 Task: Choose a LinkedIn plan to start my free month.
Action: Mouse moved to (697, 68)
Screenshot: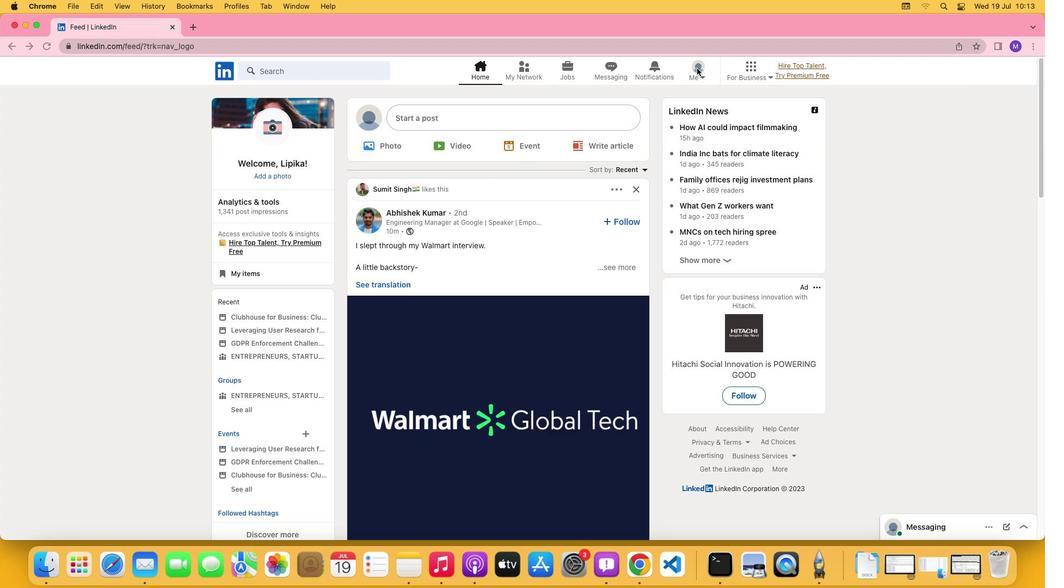 
Action: Mouse pressed left at (697, 68)
Screenshot: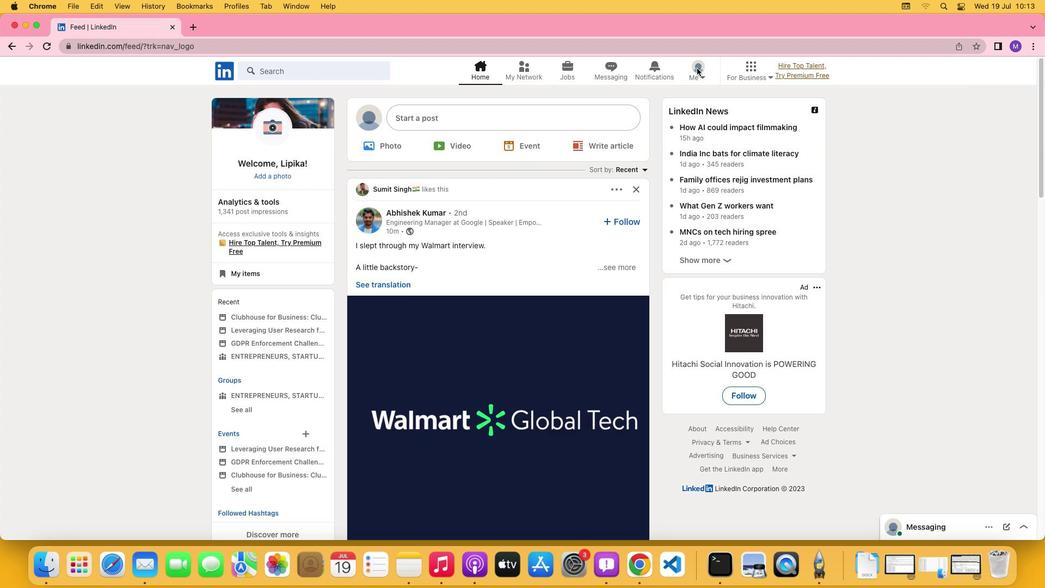 
Action: Mouse moved to (701, 80)
Screenshot: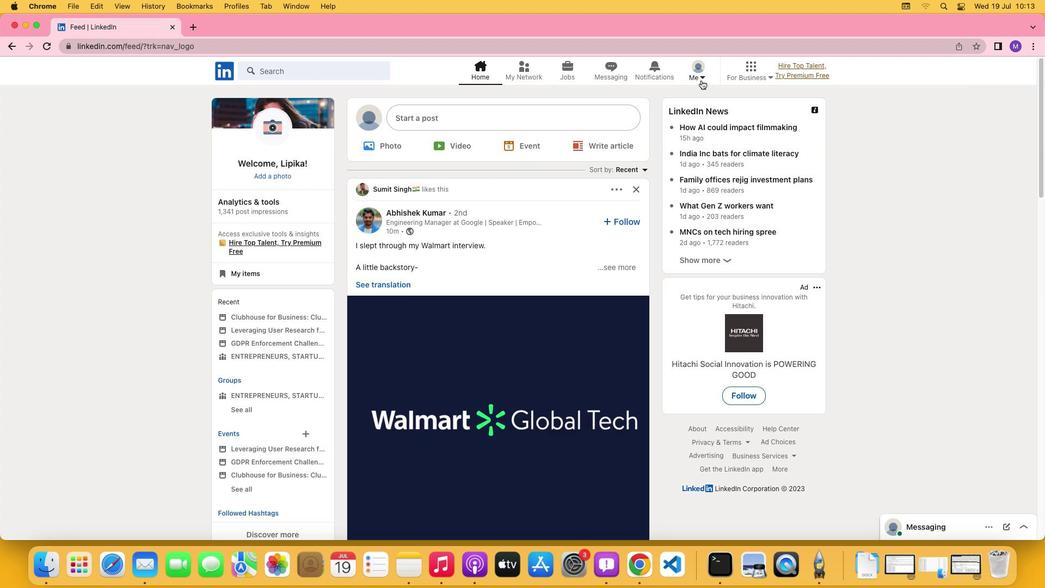 
Action: Mouse pressed left at (701, 80)
Screenshot: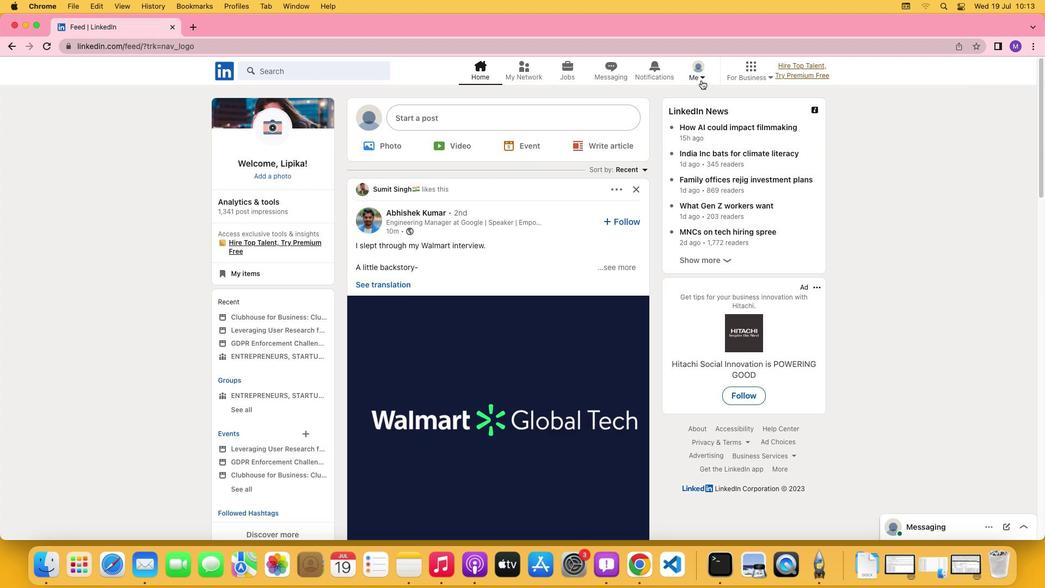 
Action: Mouse moved to (603, 188)
Screenshot: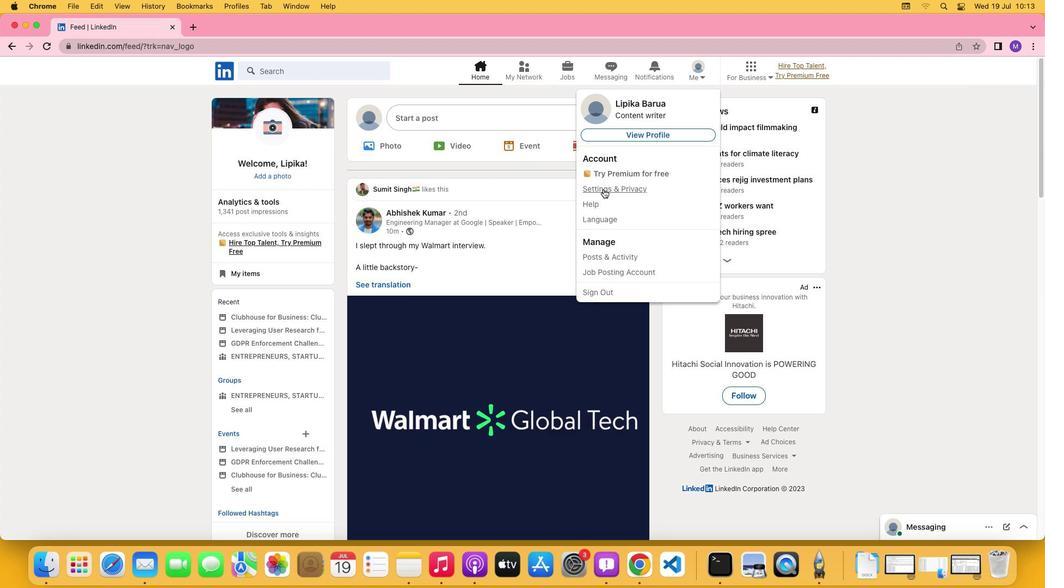
Action: Mouse pressed left at (603, 188)
Screenshot: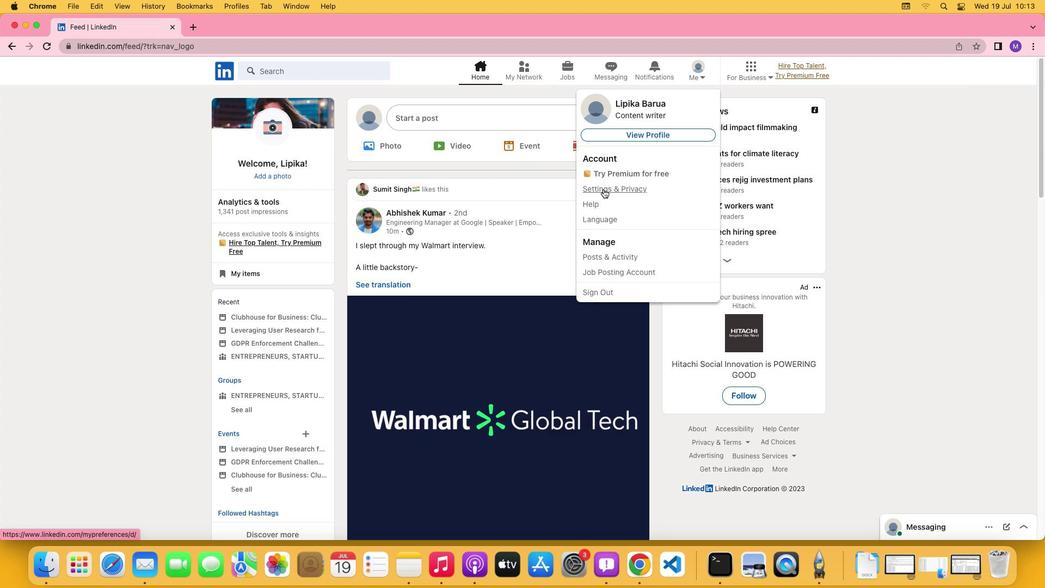 
Action: Mouse moved to (462, 349)
Screenshot: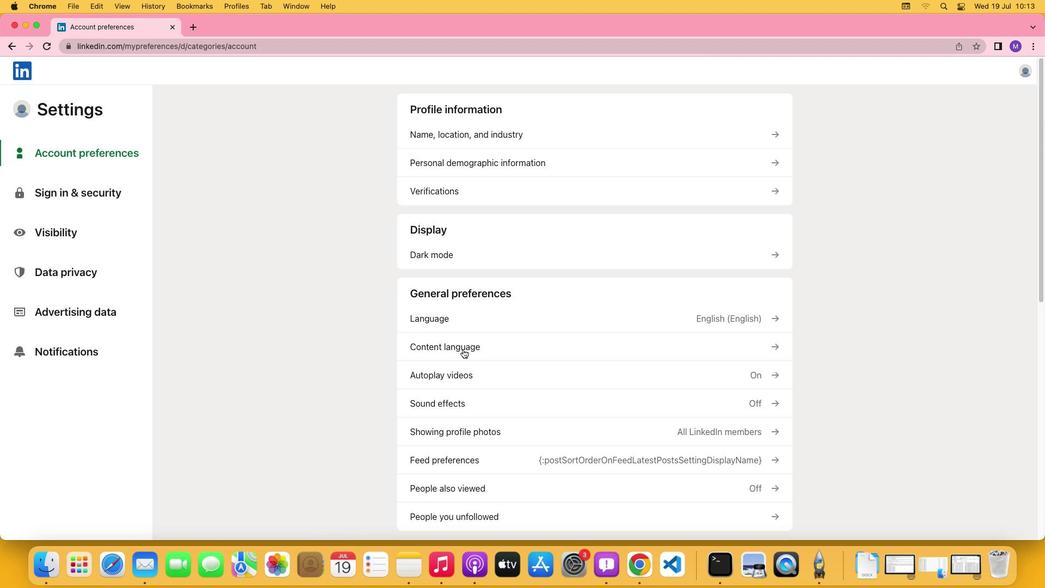 
Action: Mouse scrolled (462, 349) with delta (0, 0)
Screenshot: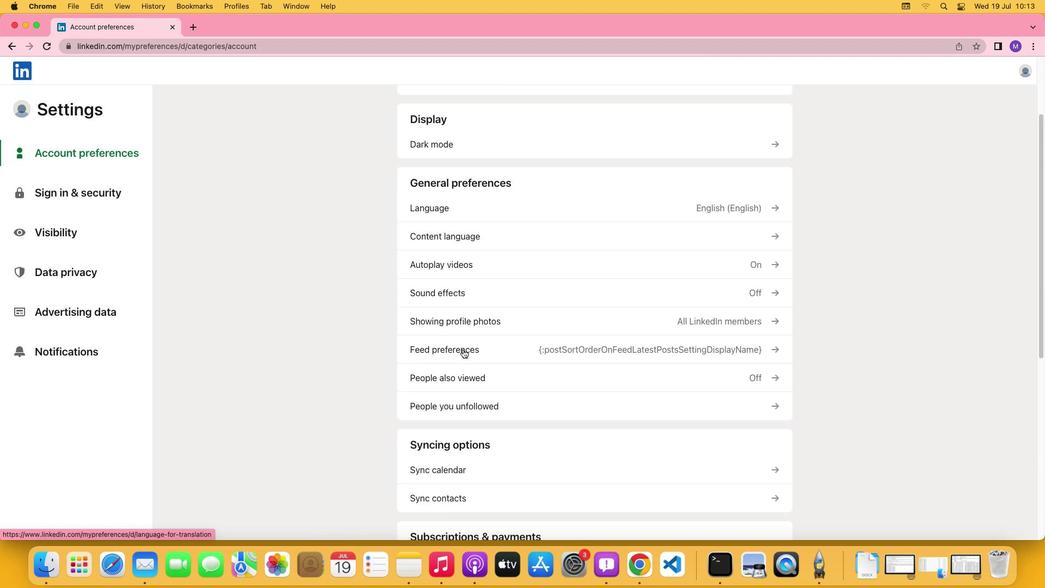 
Action: Mouse scrolled (462, 349) with delta (0, 0)
Screenshot: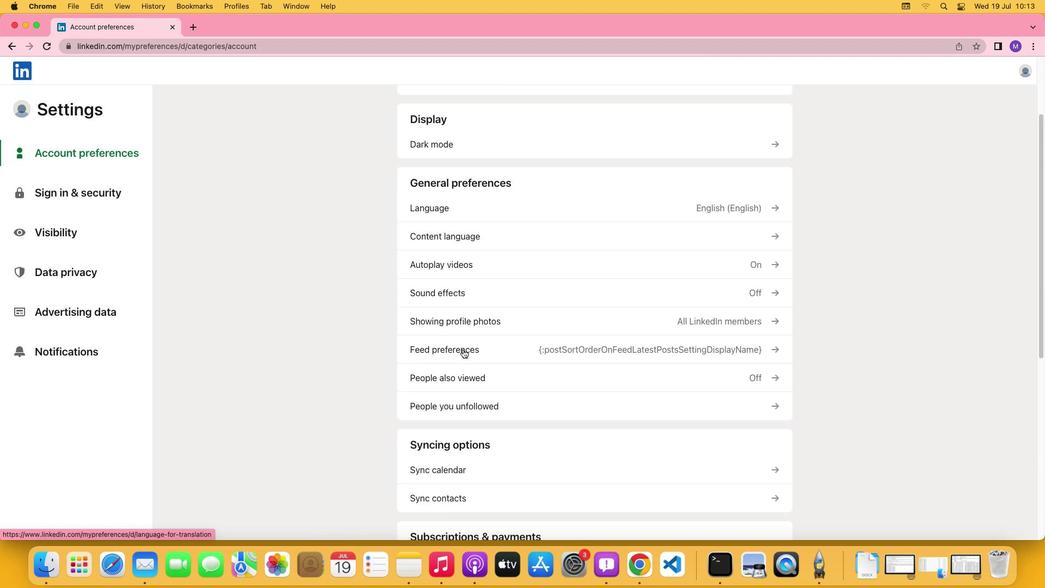 
Action: Mouse scrolled (462, 349) with delta (0, -1)
Screenshot: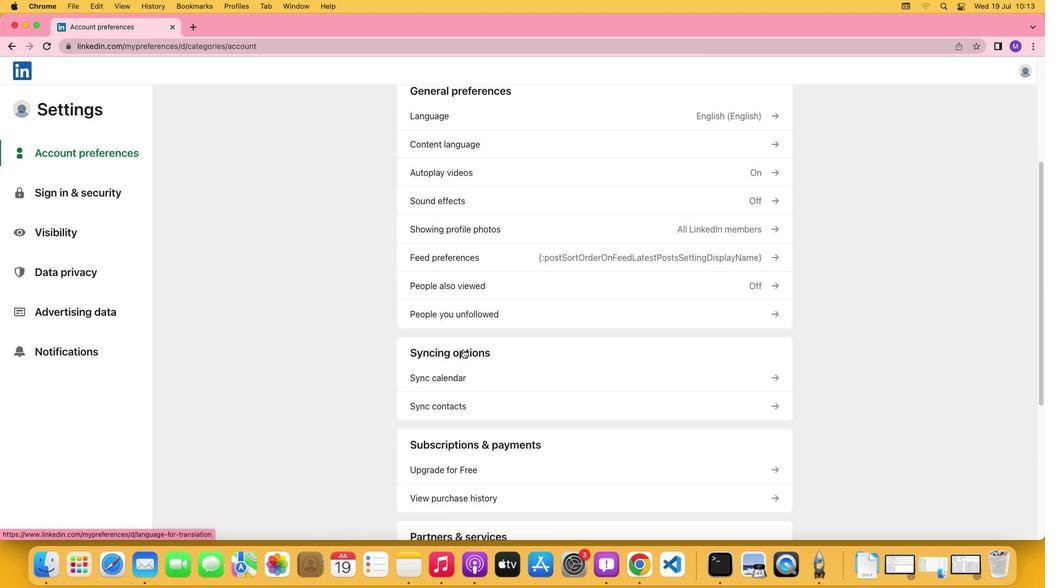 
Action: Mouse scrolled (462, 349) with delta (0, -2)
Screenshot: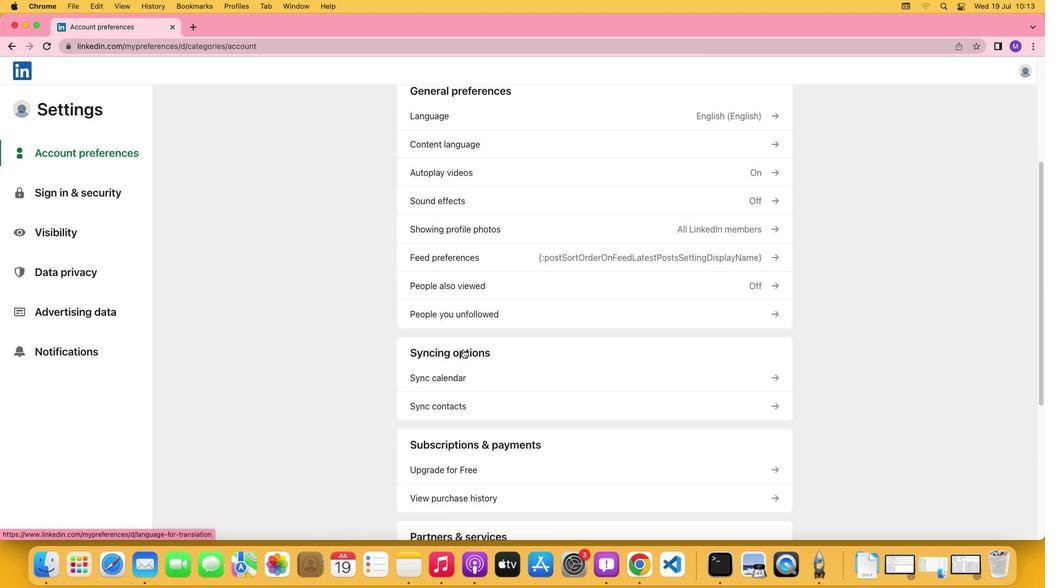 
Action: Mouse scrolled (462, 349) with delta (0, 0)
Screenshot: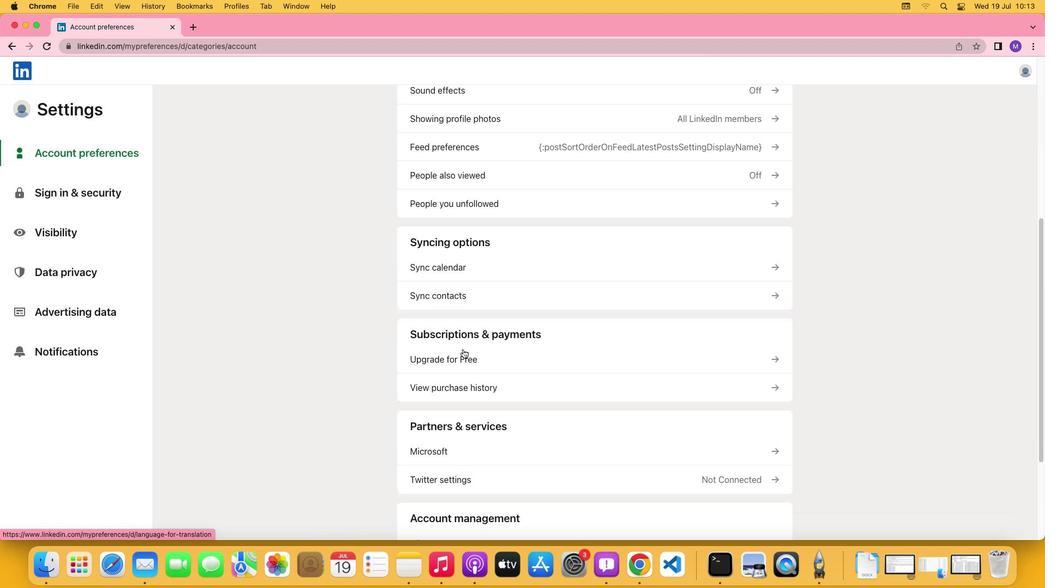 
Action: Mouse scrolled (462, 349) with delta (0, 0)
Screenshot: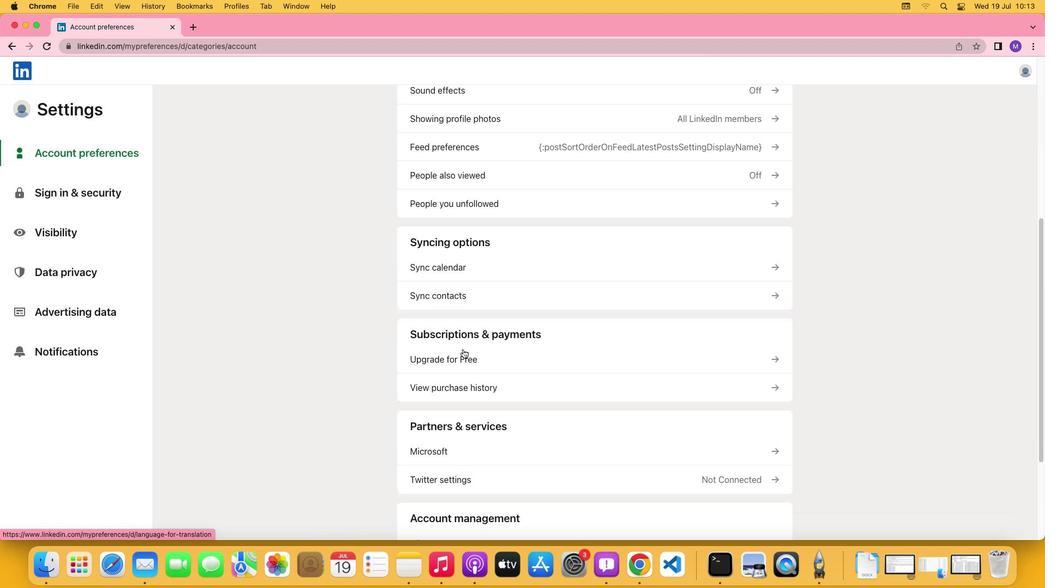 
Action: Mouse scrolled (462, 349) with delta (0, -1)
Screenshot: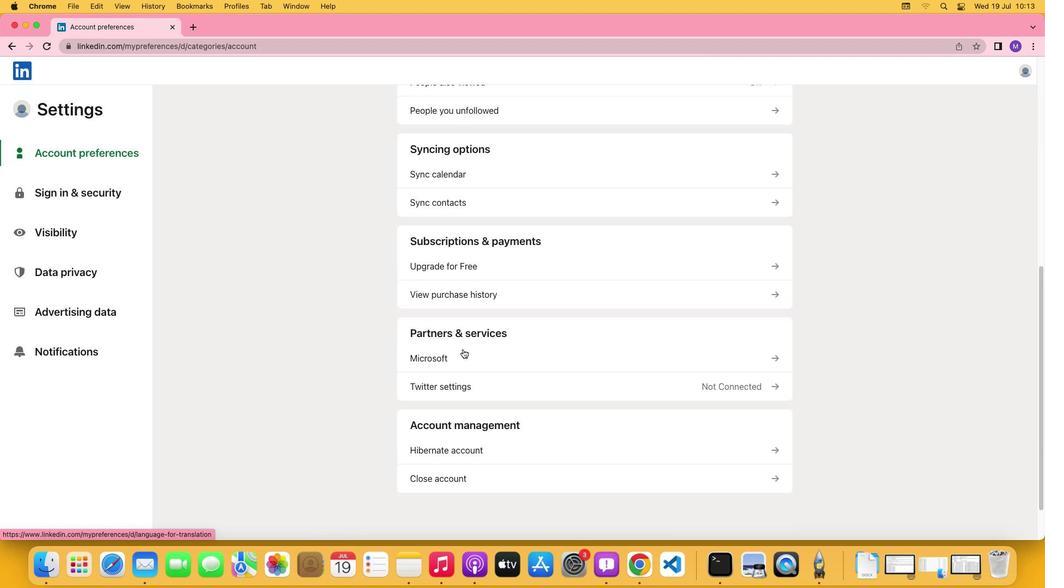 
Action: Mouse scrolled (462, 349) with delta (0, -2)
Screenshot: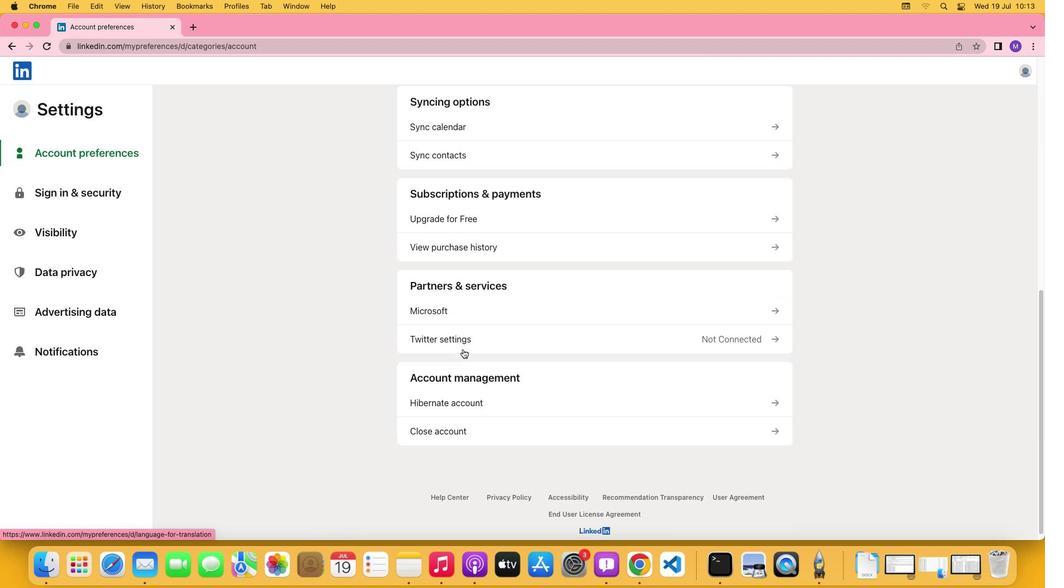 
Action: Mouse moved to (443, 213)
Screenshot: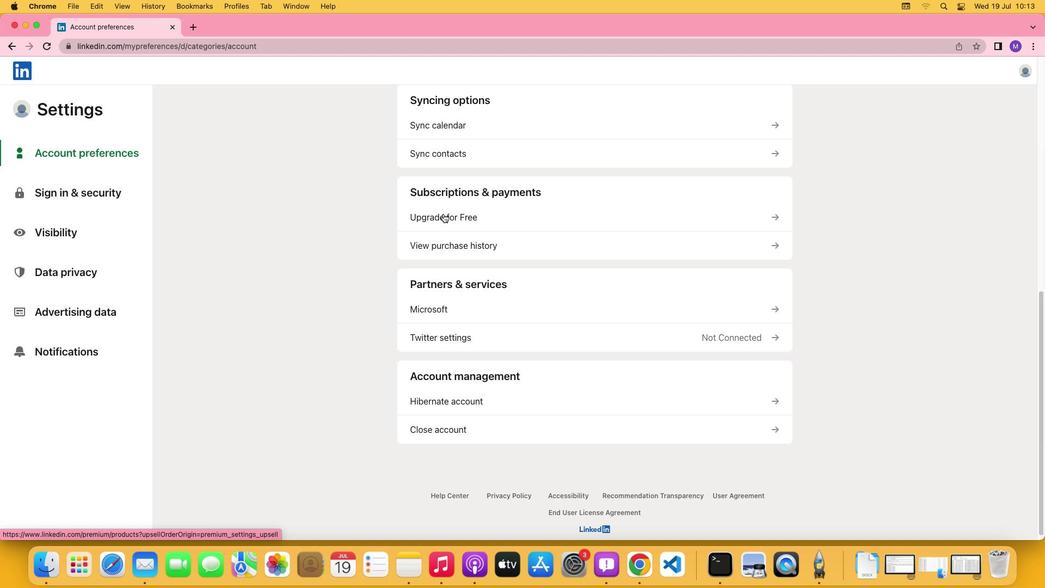 
Action: Mouse pressed left at (443, 213)
Screenshot: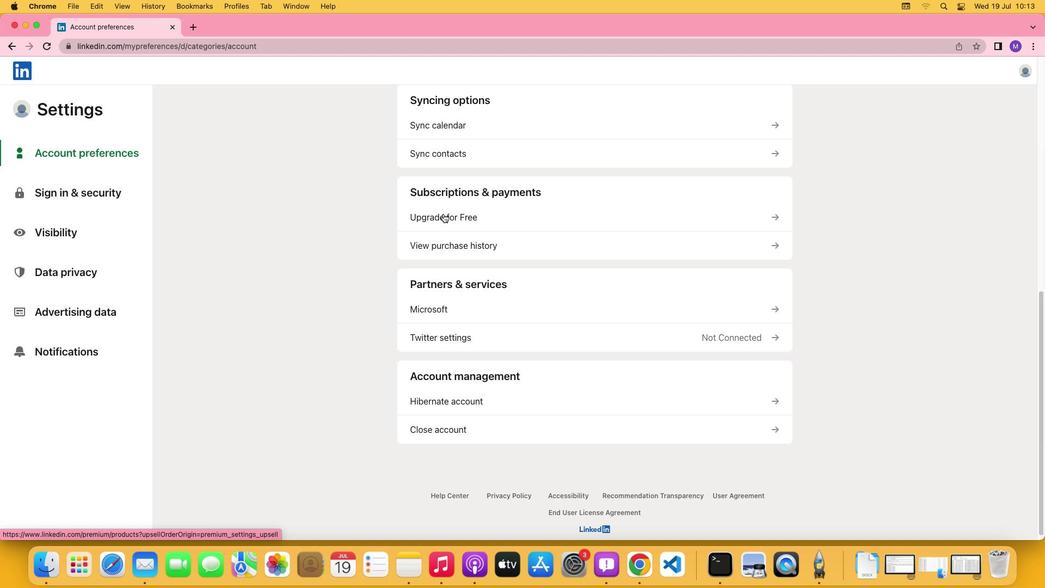 
Action: Mouse moved to (400, 301)
Screenshot: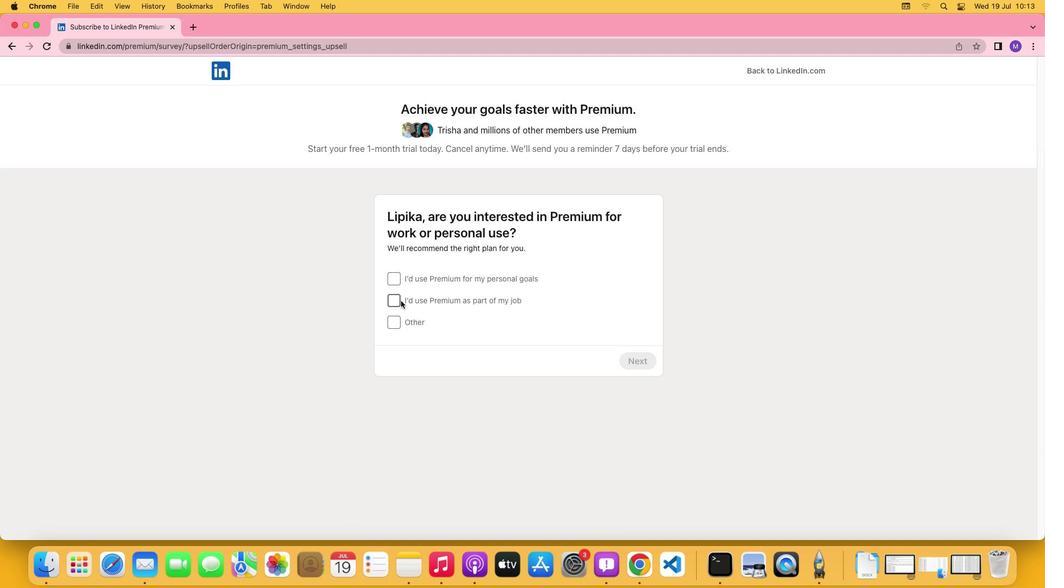 
Action: Mouse pressed left at (400, 301)
Screenshot: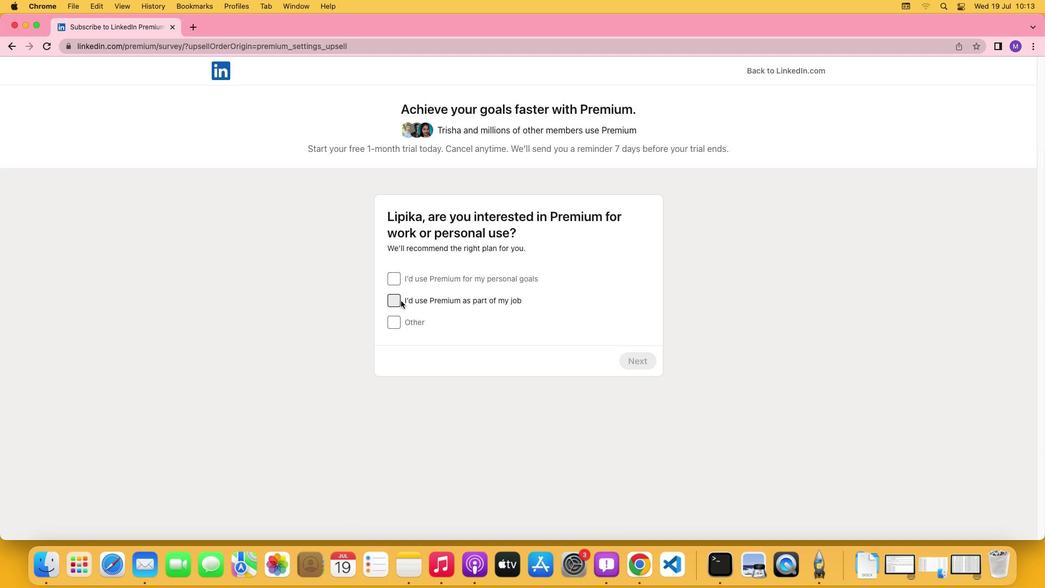 
Action: Mouse moved to (633, 356)
Screenshot: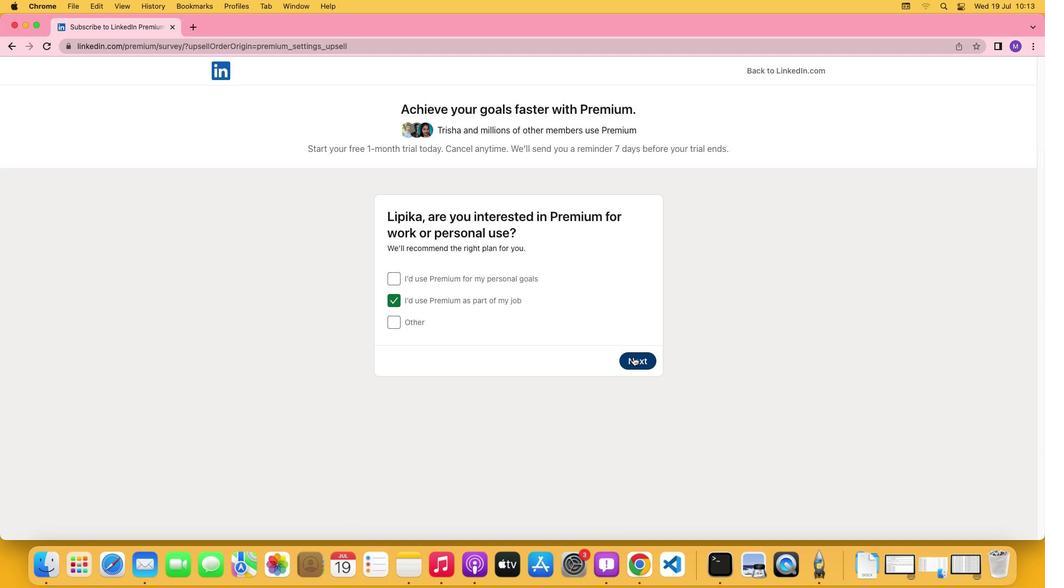 
Action: Mouse pressed left at (633, 356)
Screenshot: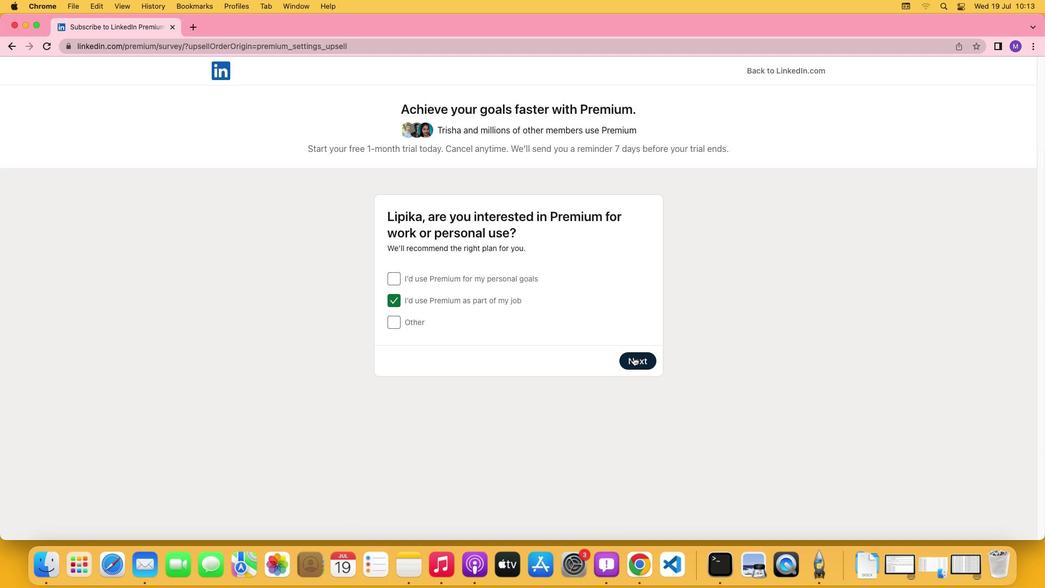 
Action: Mouse moved to (623, 409)
Screenshot: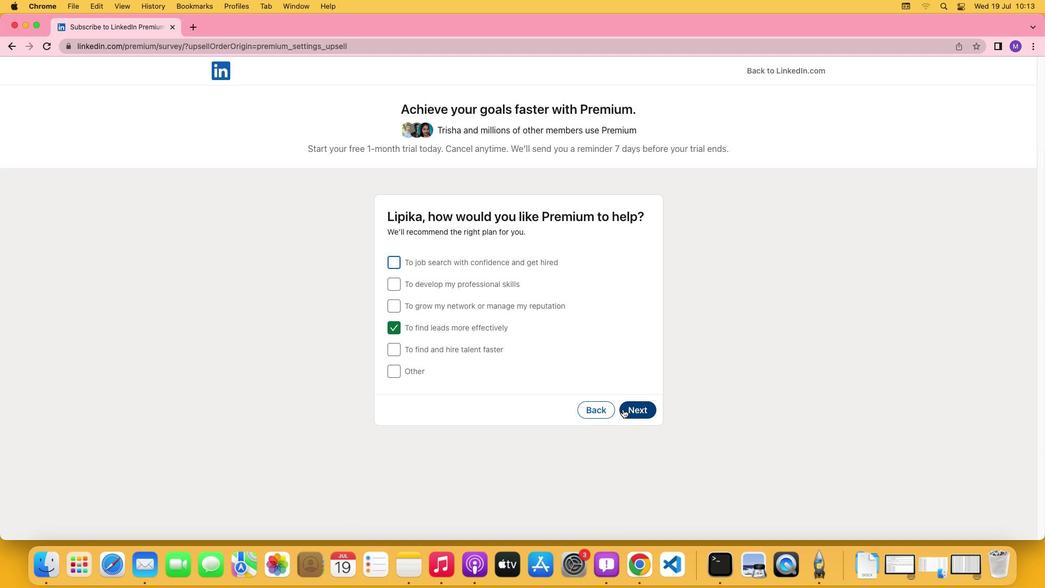 
Action: Mouse pressed left at (623, 409)
Screenshot: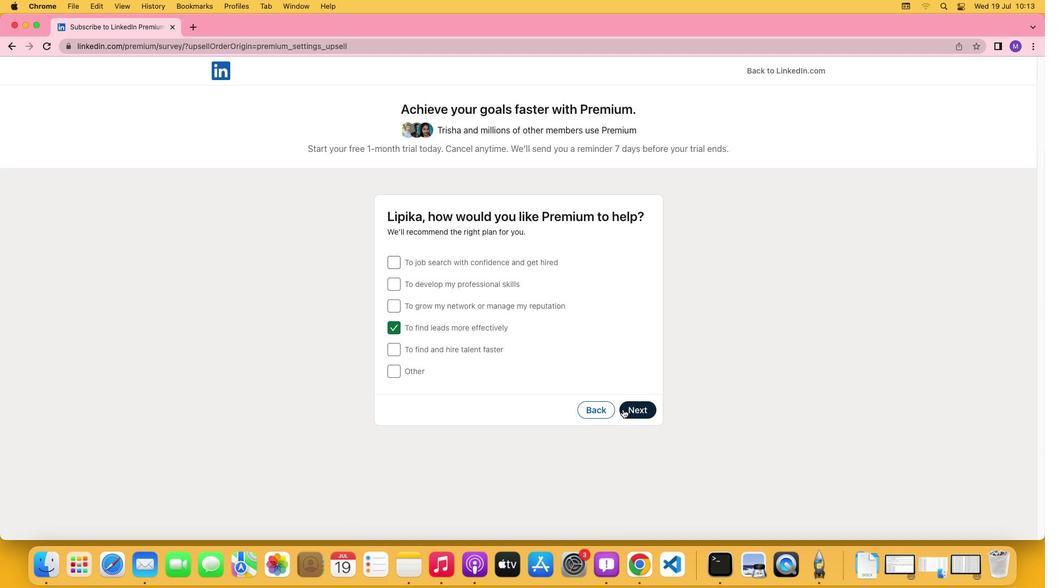 
Action: Mouse moved to (391, 285)
Screenshot: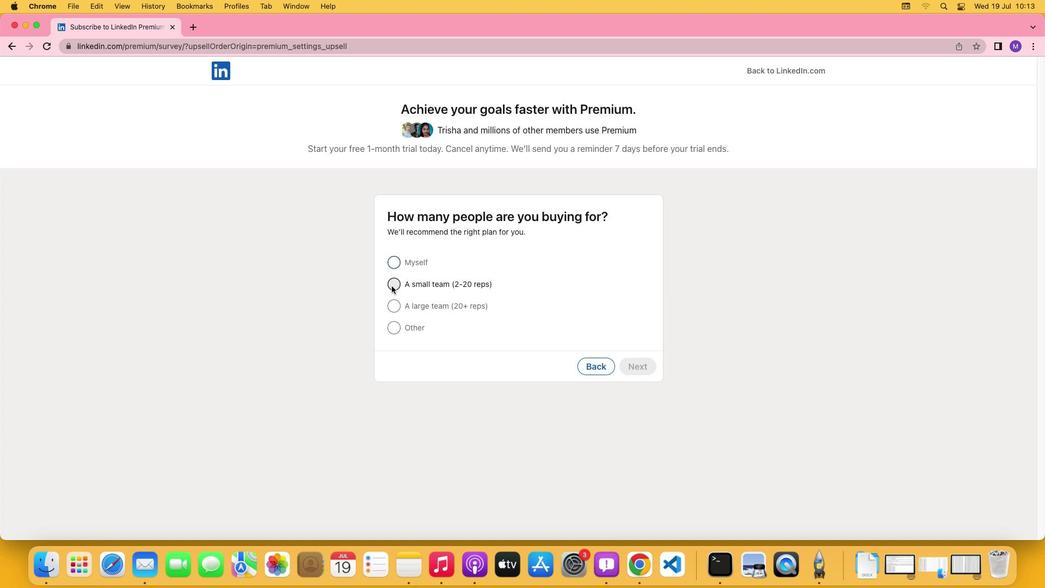 
Action: Mouse pressed left at (391, 285)
Screenshot: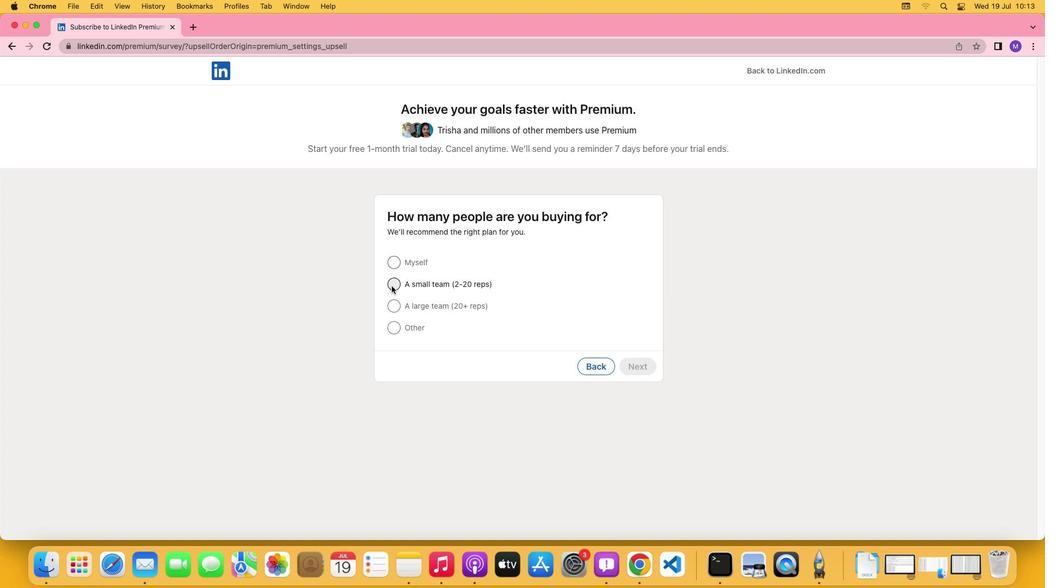 
Action: Mouse moved to (643, 368)
Screenshot: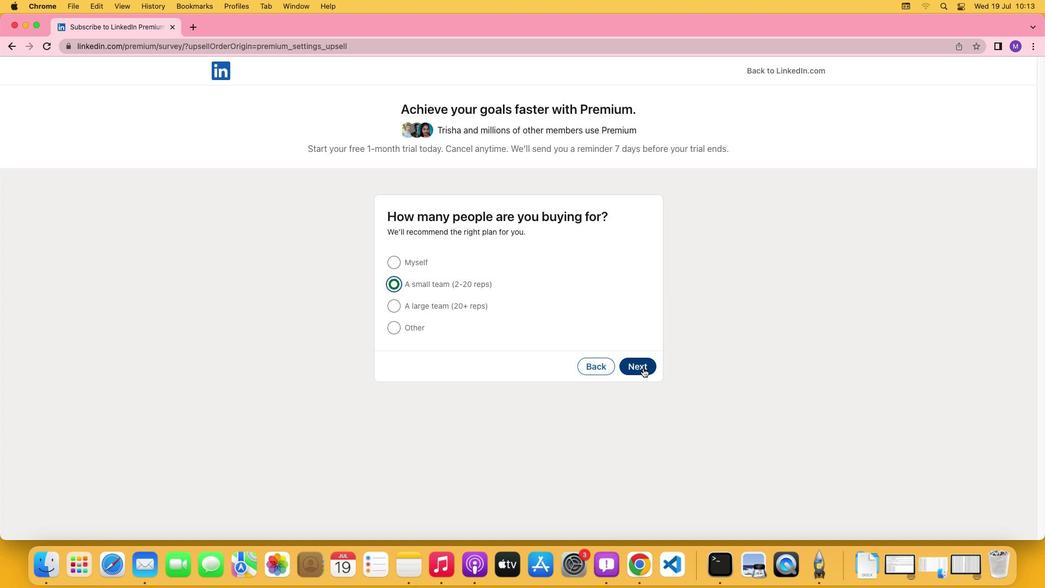 
Action: Mouse pressed left at (643, 368)
Screenshot: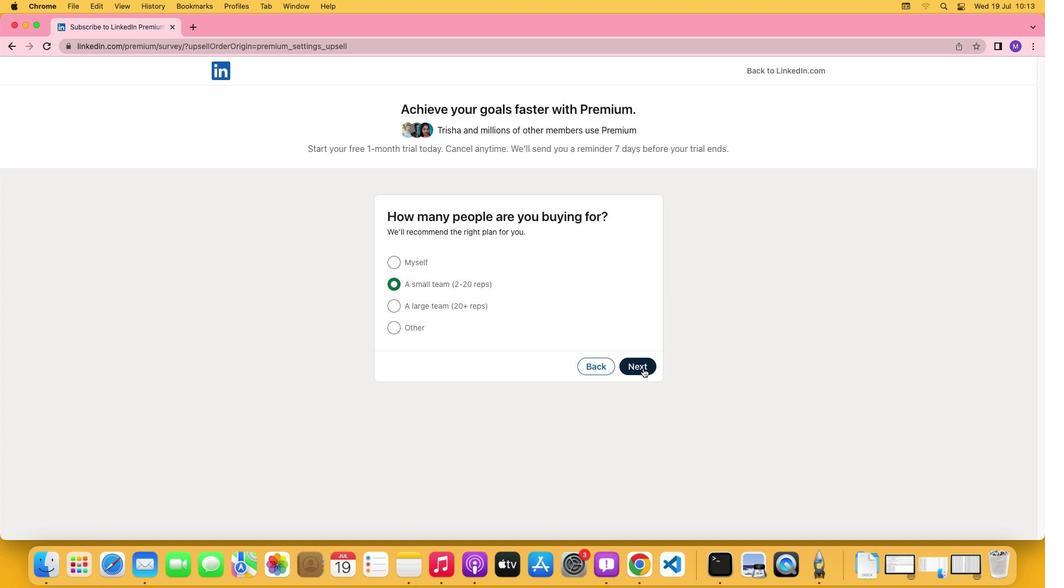 
Action: Mouse moved to (320, 403)
Screenshot: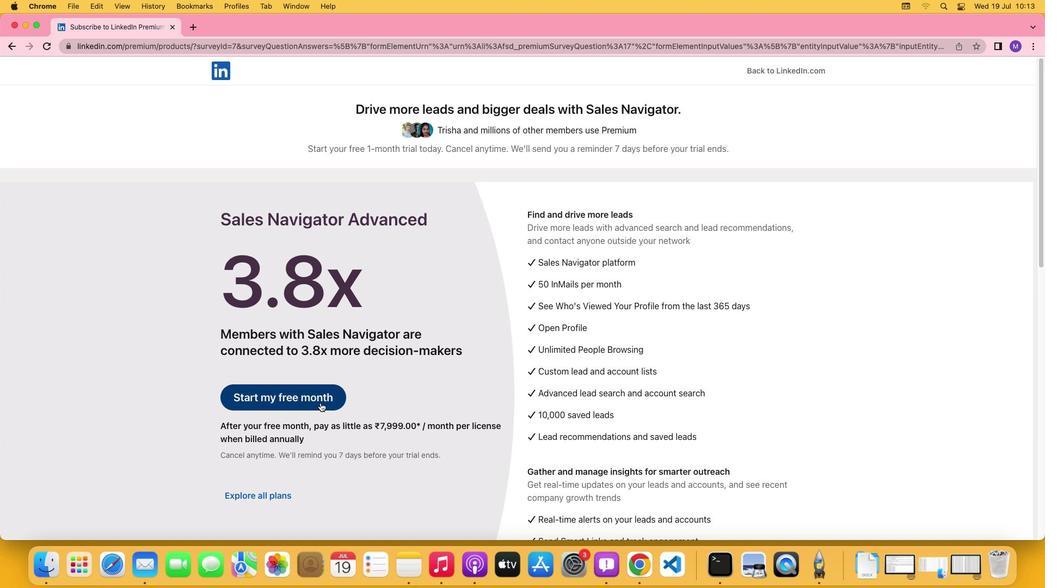 
Action: Mouse pressed left at (320, 403)
Screenshot: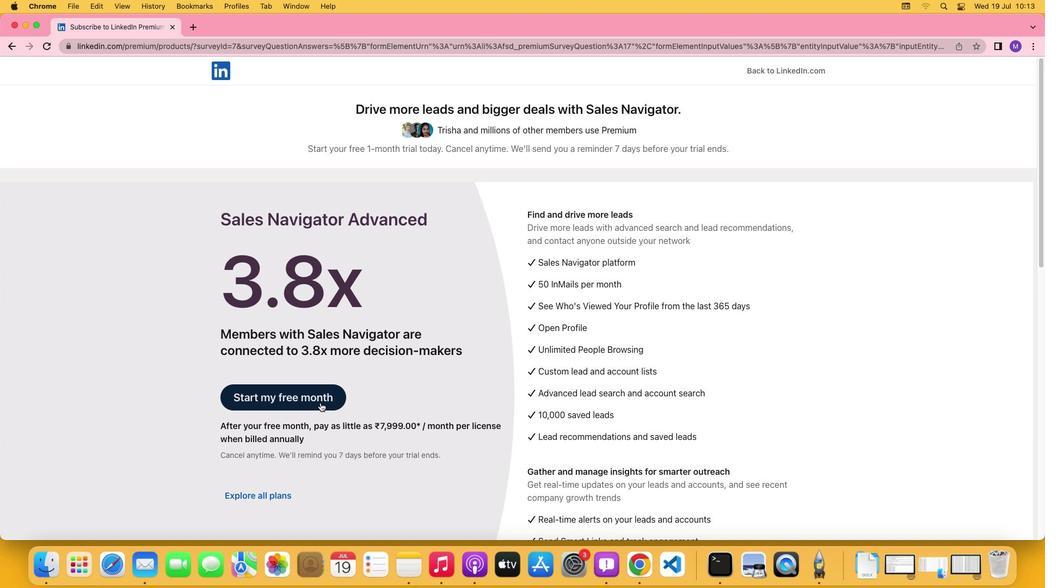 
